 Task: Create Card Employee Grievance Review in Board Brand Identity Guidelines Best Practices to Workspace Accounting Software. Create Card Yoga Review in Board Email Marketing Drip Campaigns to Workspace Accounting Software. Create Card Employee Termination Review in Board Market Segmentation and Targeting Strategy Analysis and Optimization to Workspace Accounting Software
Action: Mouse moved to (78, 319)
Screenshot: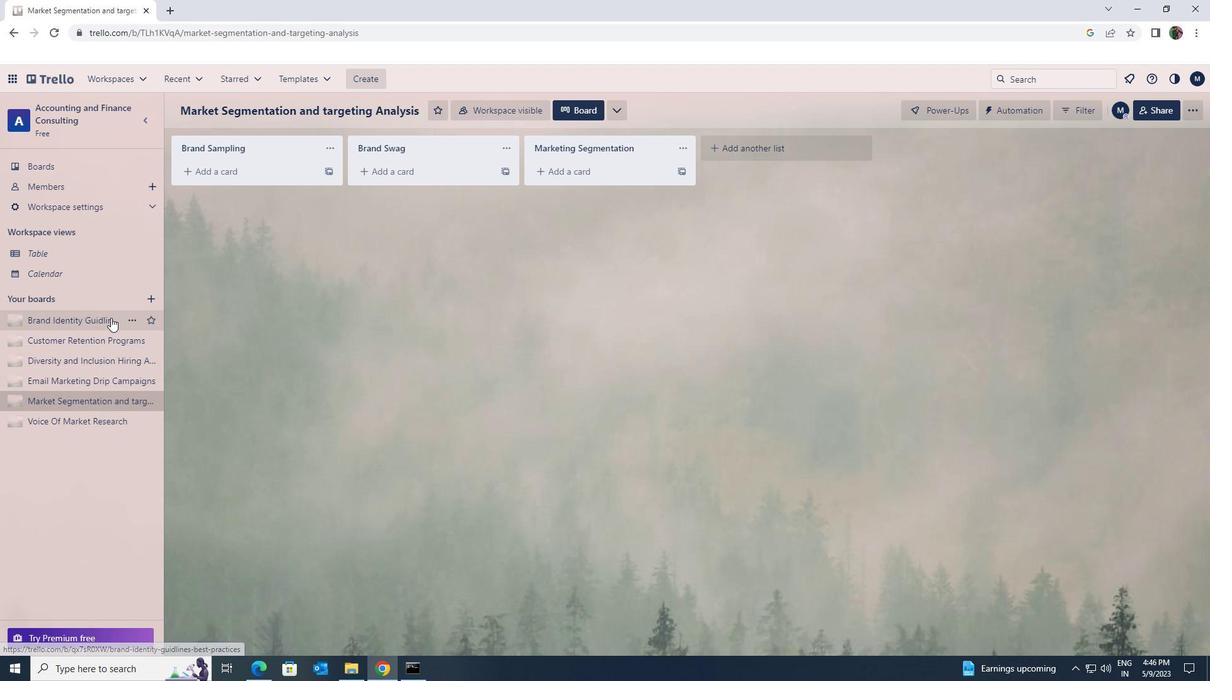 
Action: Mouse pressed left at (78, 319)
Screenshot: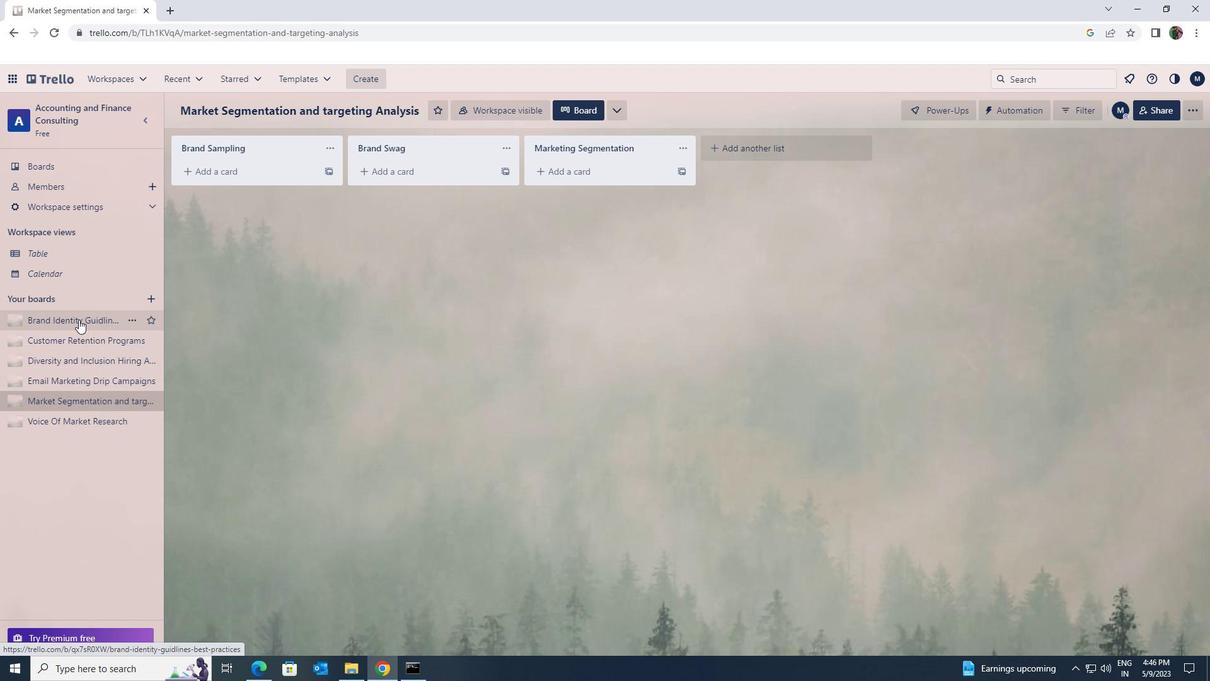 
Action: Mouse moved to (202, 172)
Screenshot: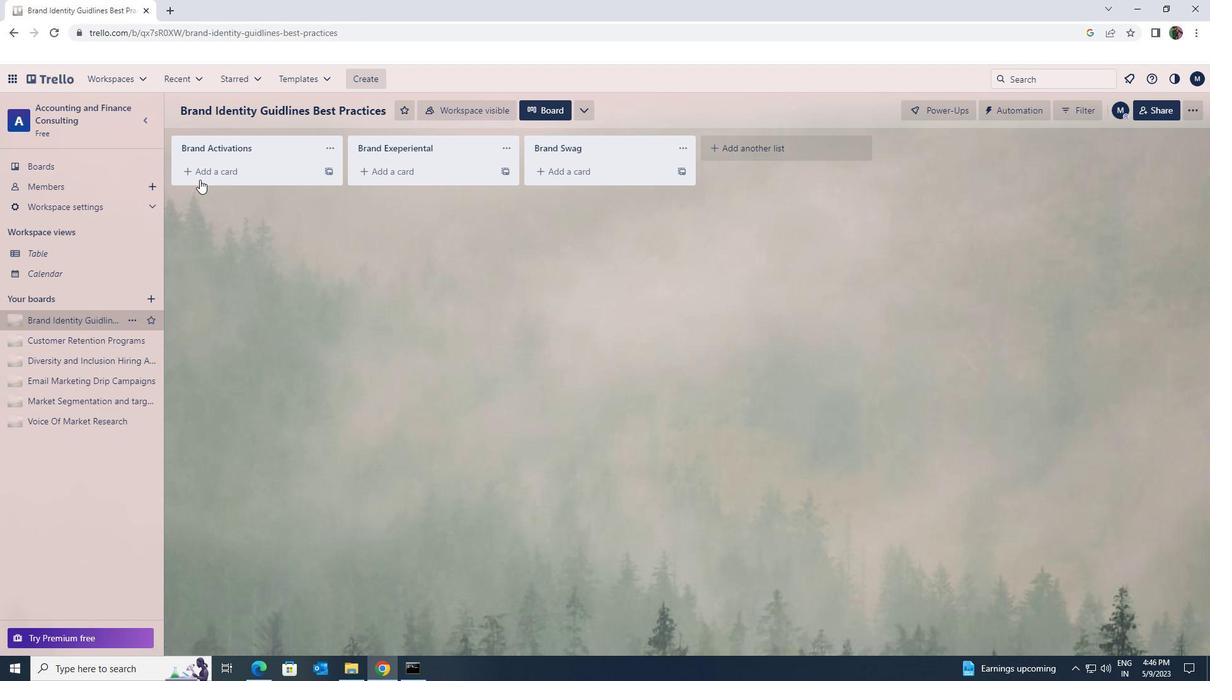 
Action: Mouse pressed left at (202, 172)
Screenshot: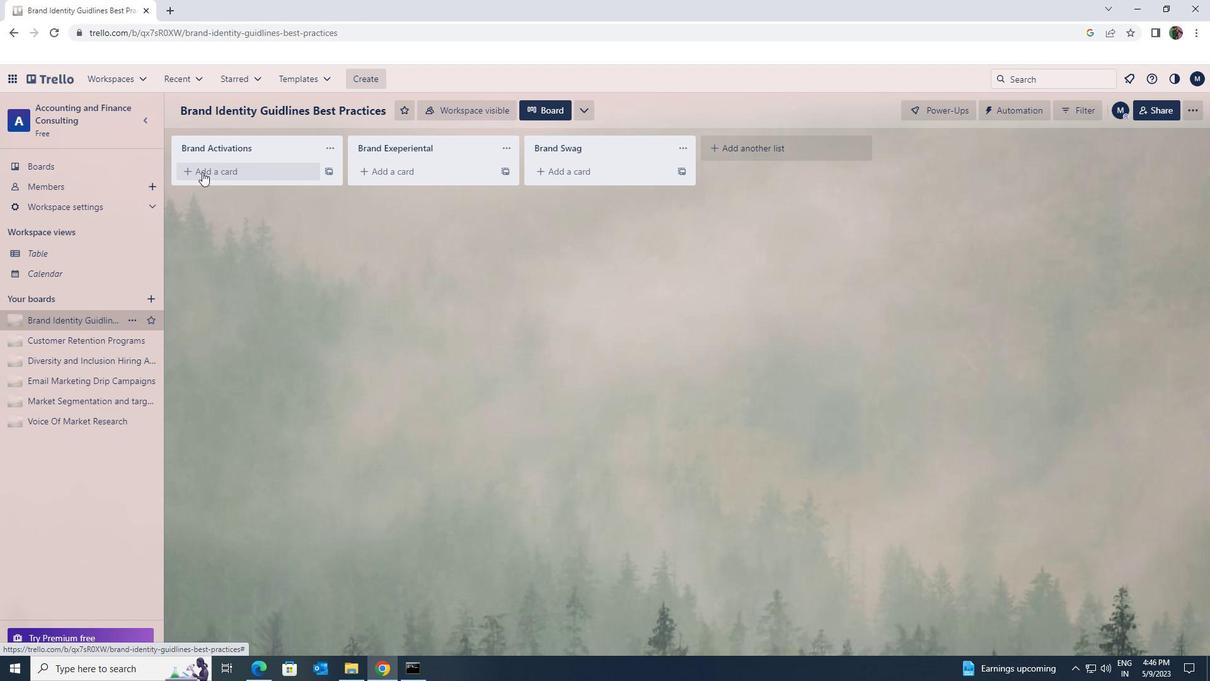 
Action: Key pressed <Key.shift>EMPLOYEE<Key.space><Key.shift>GRIEVANCE<Key.space><Key.shift>REVIEW
Screenshot: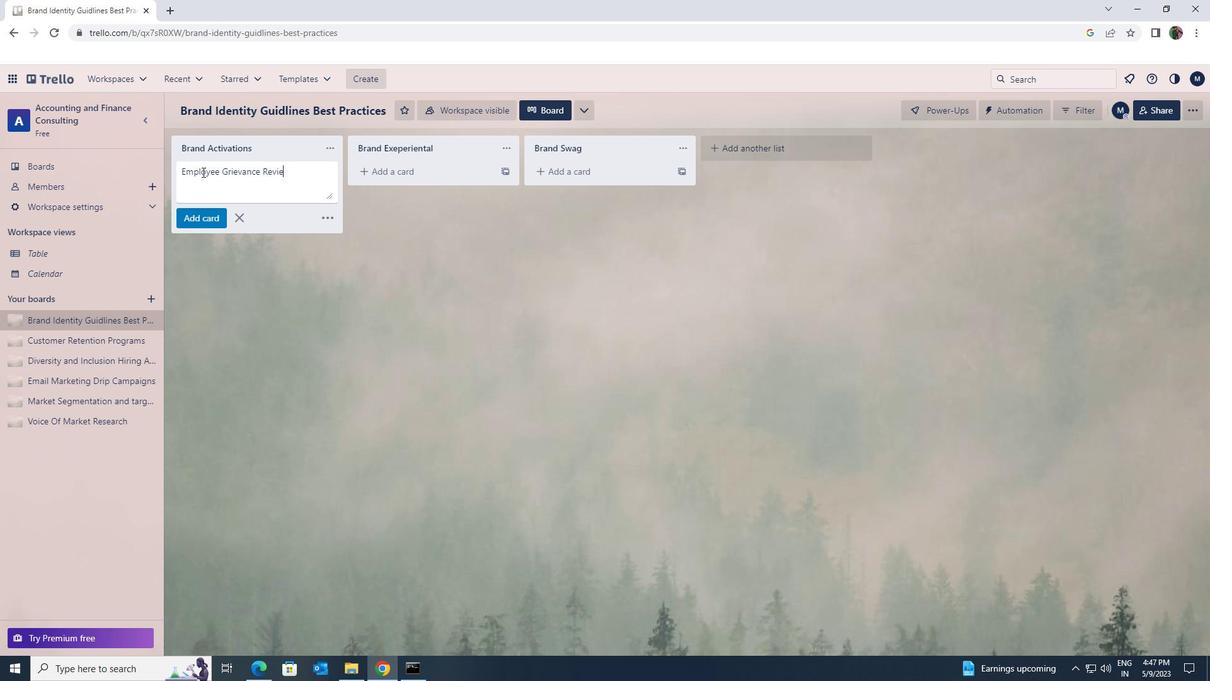 
Action: Mouse moved to (199, 215)
Screenshot: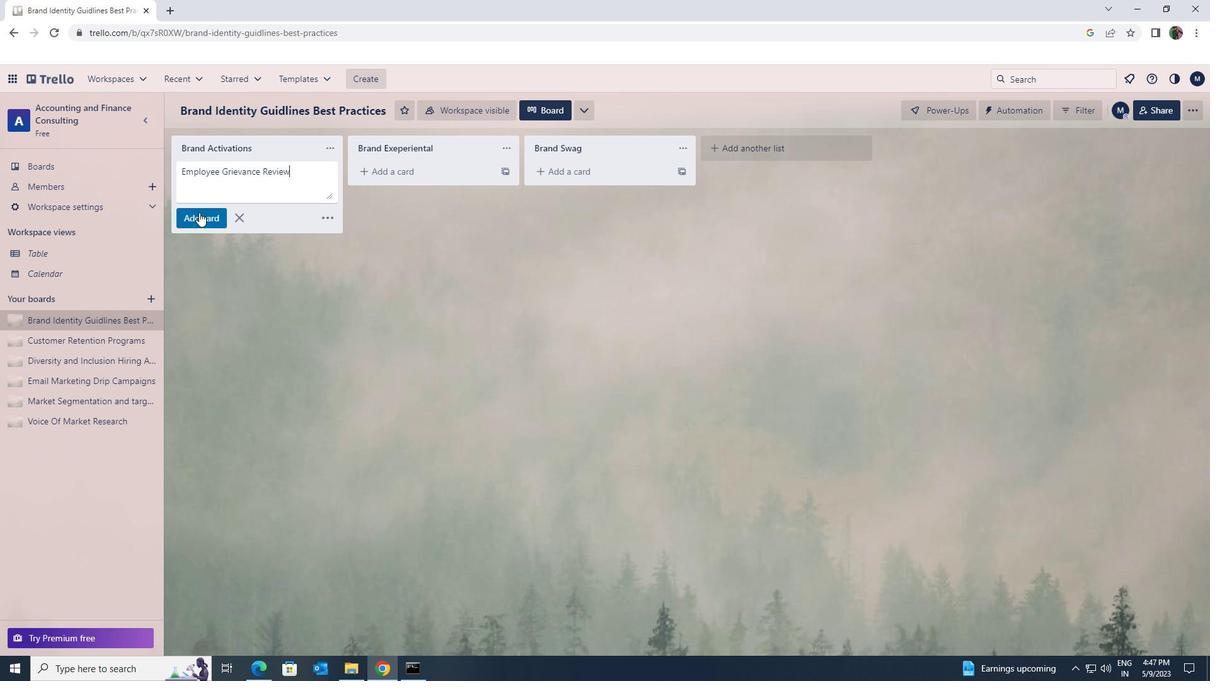 
Action: Mouse pressed left at (199, 215)
Screenshot: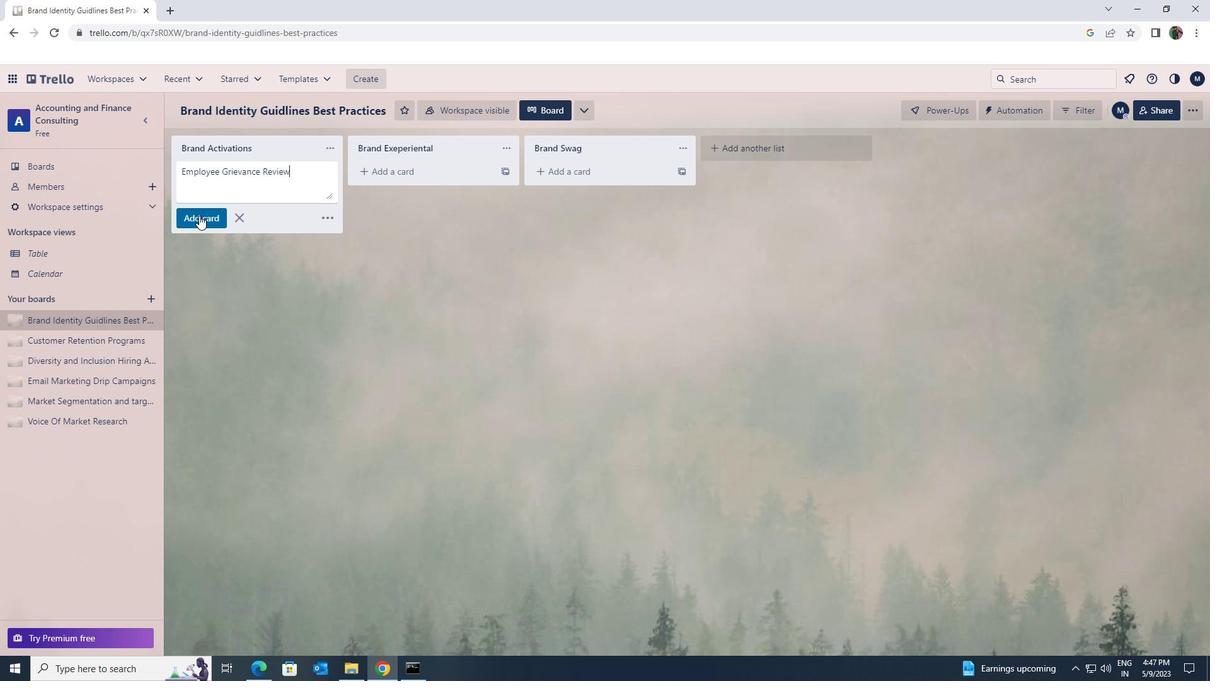 
Action: Mouse moved to (115, 380)
Screenshot: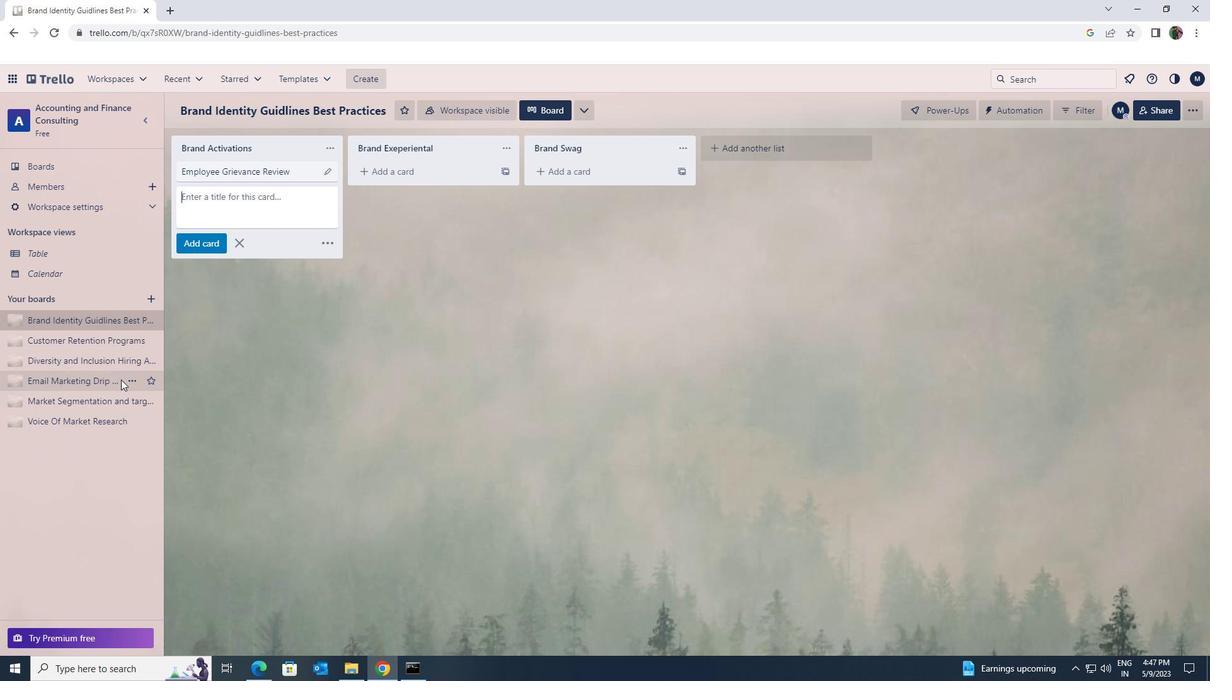 
Action: Mouse pressed left at (115, 380)
Screenshot: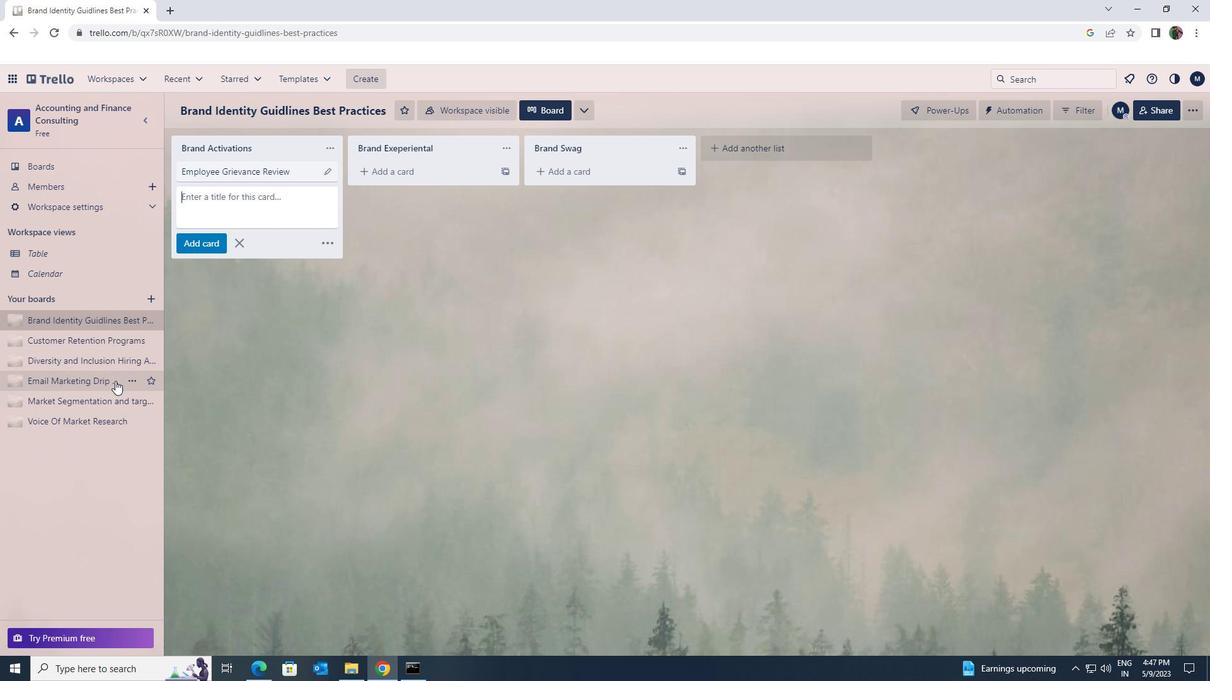 
Action: Mouse pressed left at (115, 380)
Screenshot: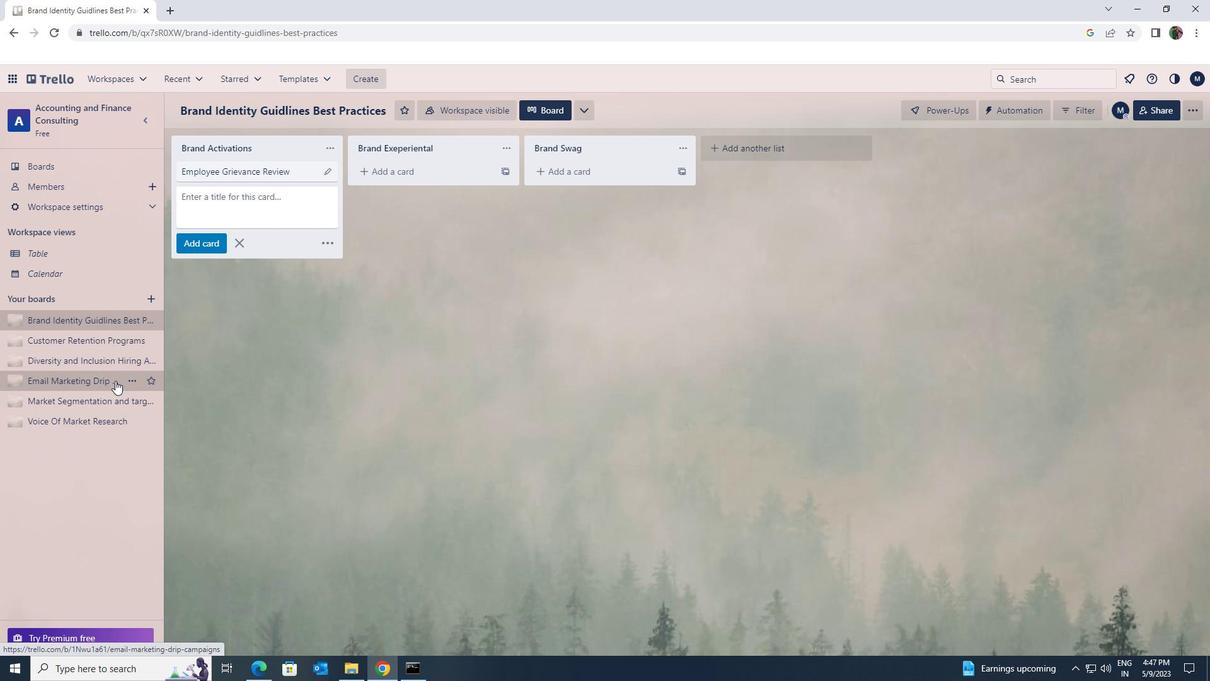 
Action: Mouse moved to (215, 175)
Screenshot: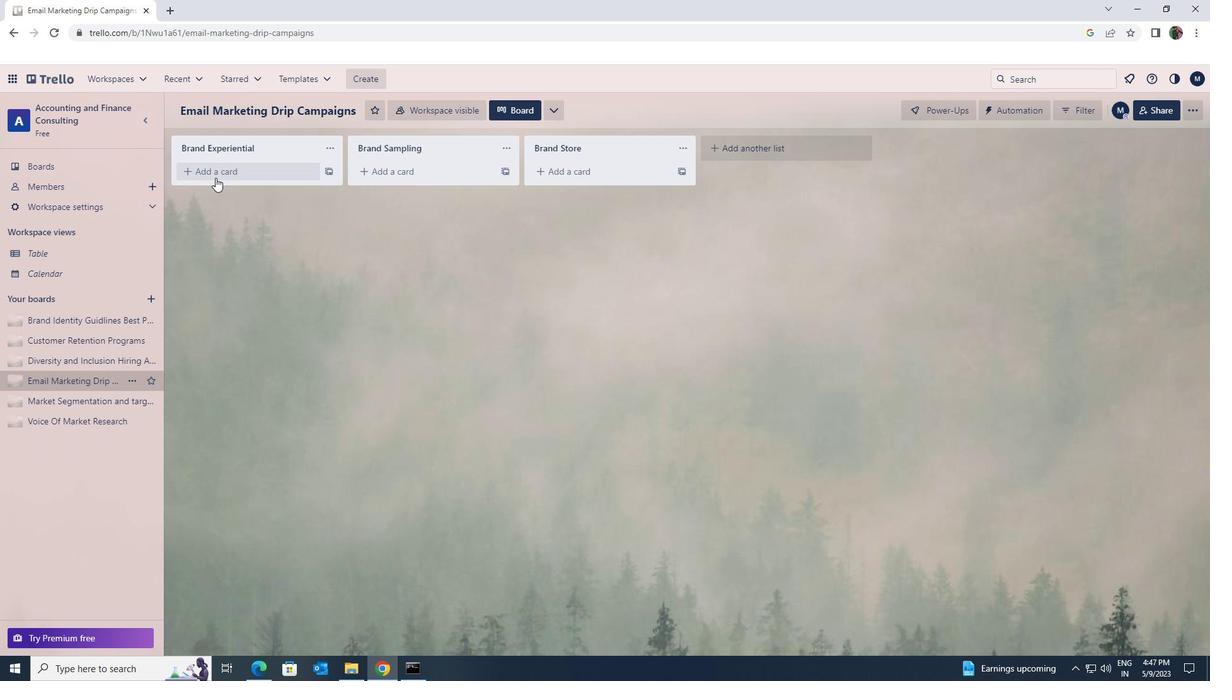 
Action: Mouse pressed left at (215, 175)
Screenshot: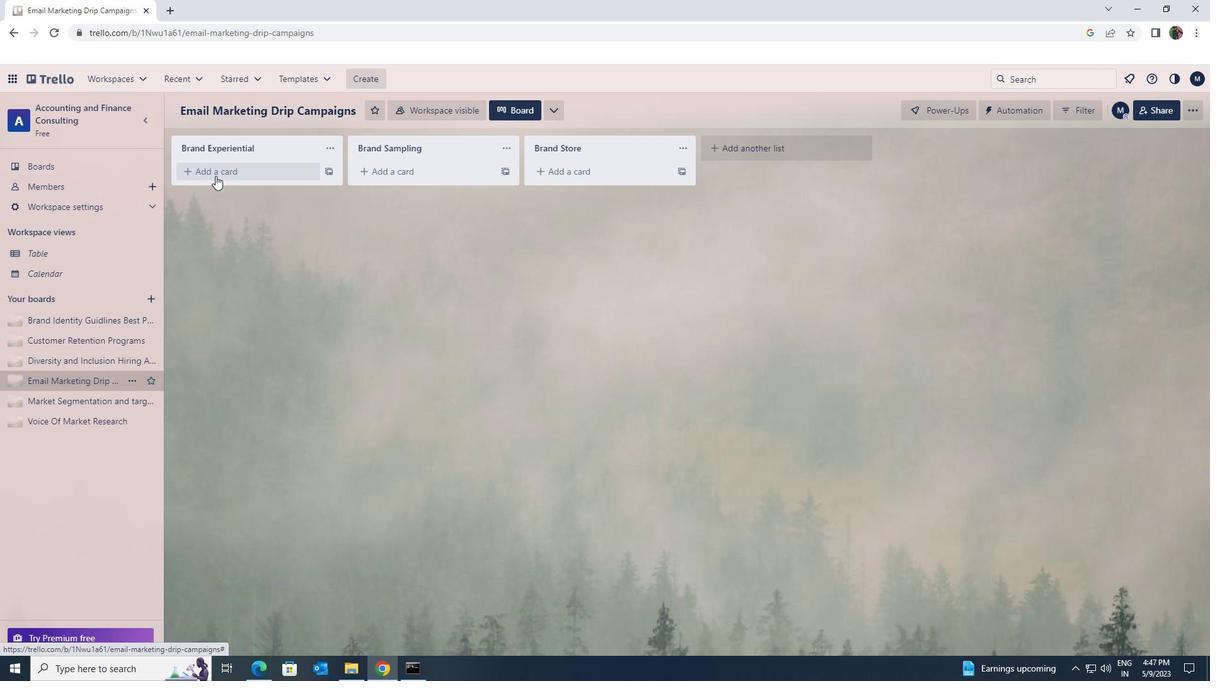 
Action: Key pressed <Key.shift>YOGA<Key.space><Key.shift>REC<Key.backspace>VIEW
Screenshot: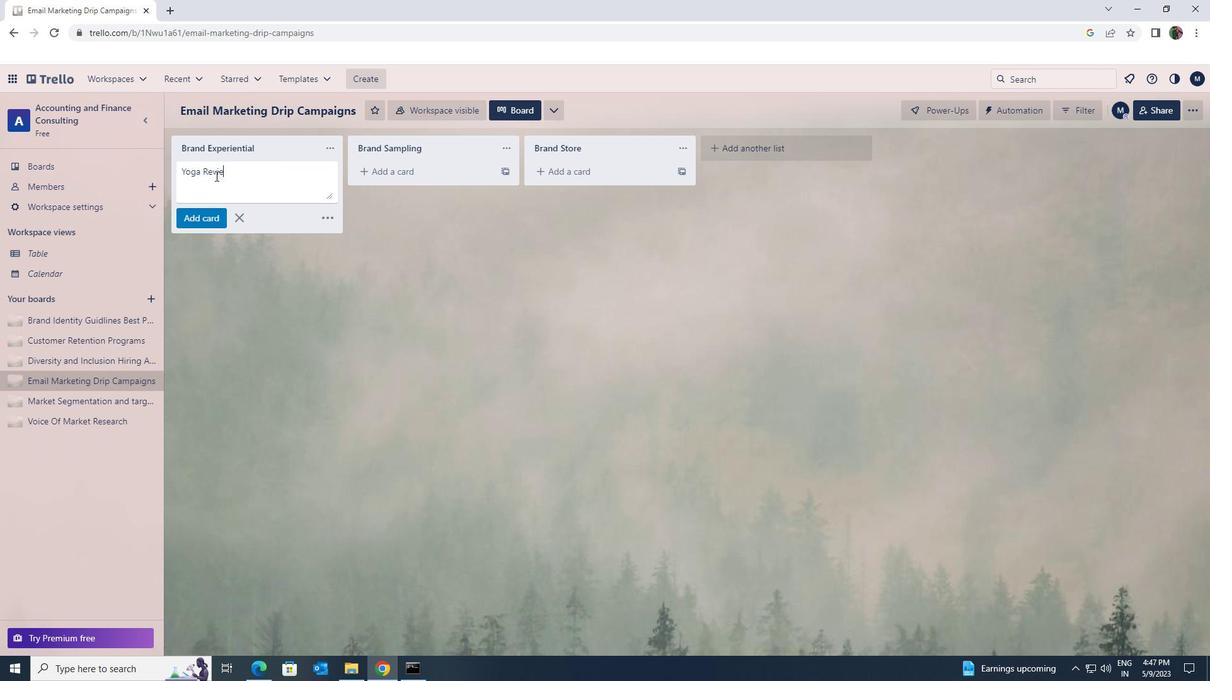 
Action: Mouse moved to (206, 213)
Screenshot: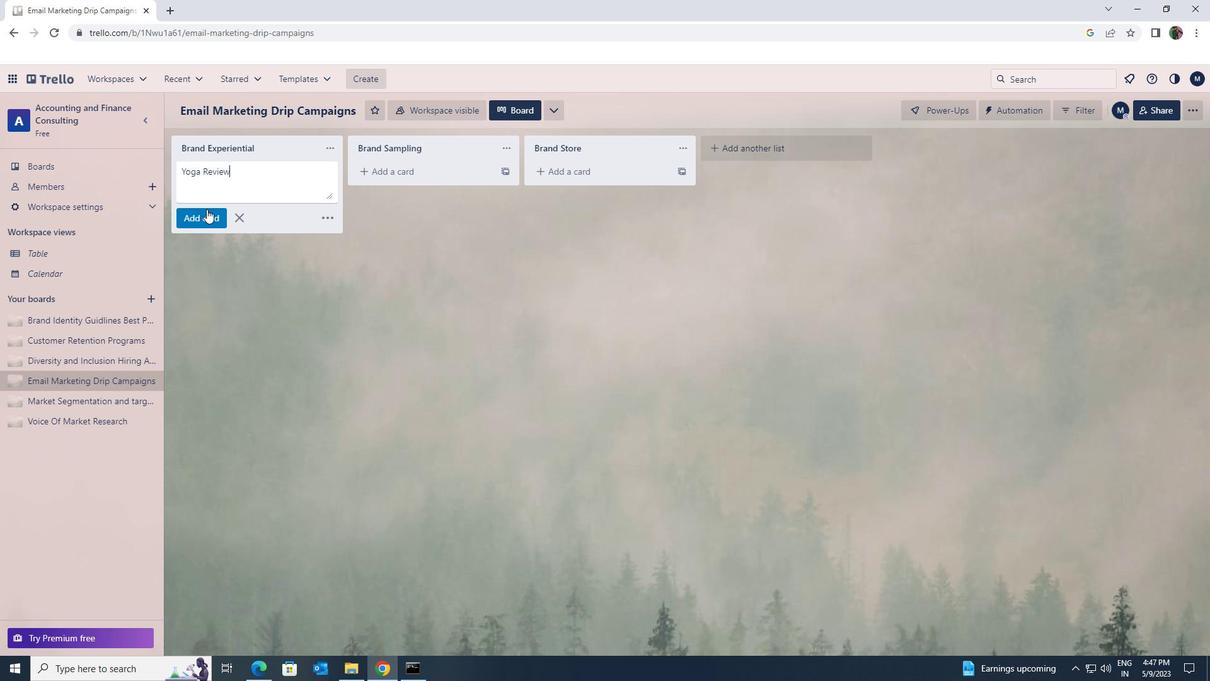
Action: Mouse pressed left at (206, 213)
Screenshot: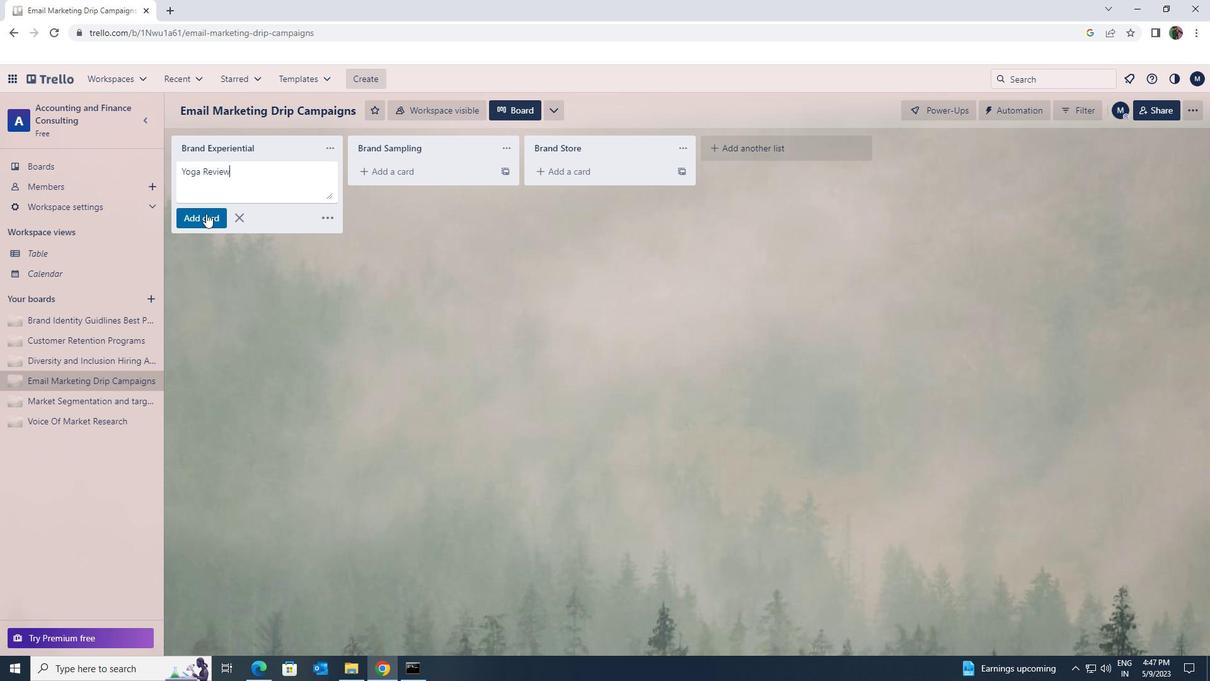 
Action: Mouse moved to (107, 398)
Screenshot: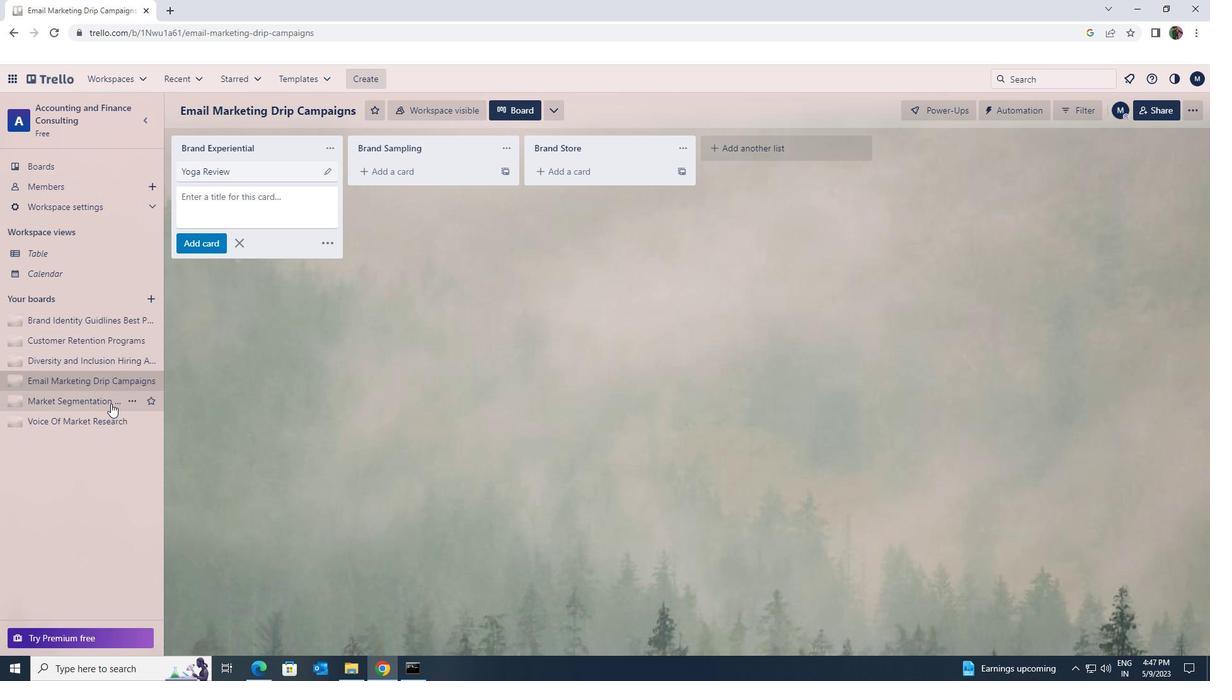 
Action: Mouse pressed left at (107, 398)
Screenshot: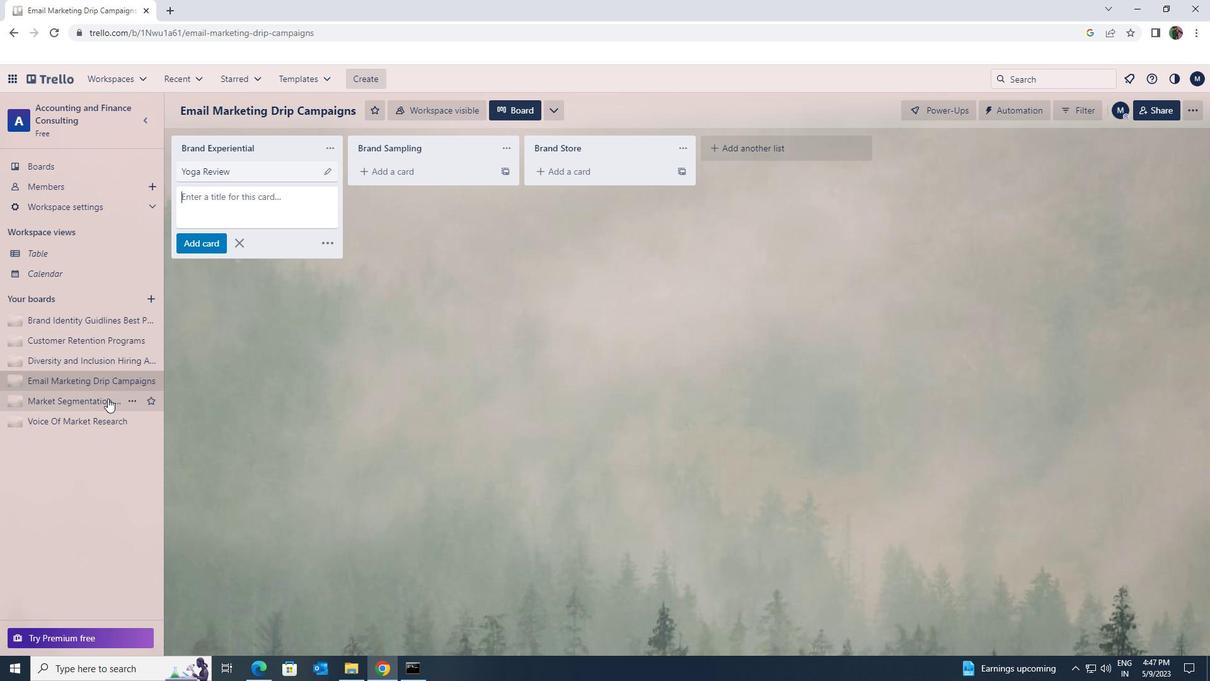
Action: Mouse moved to (209, 170)
Screenshot: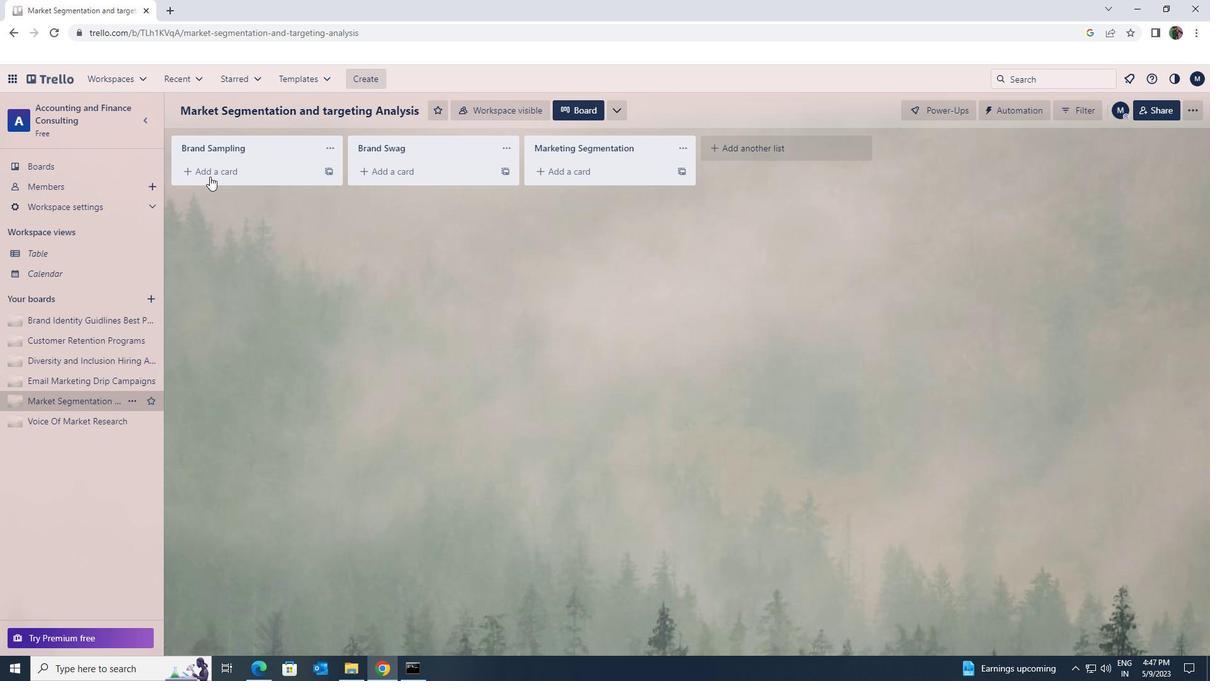 
Action: Mouse pressed left at (209, 170)
Screenshot: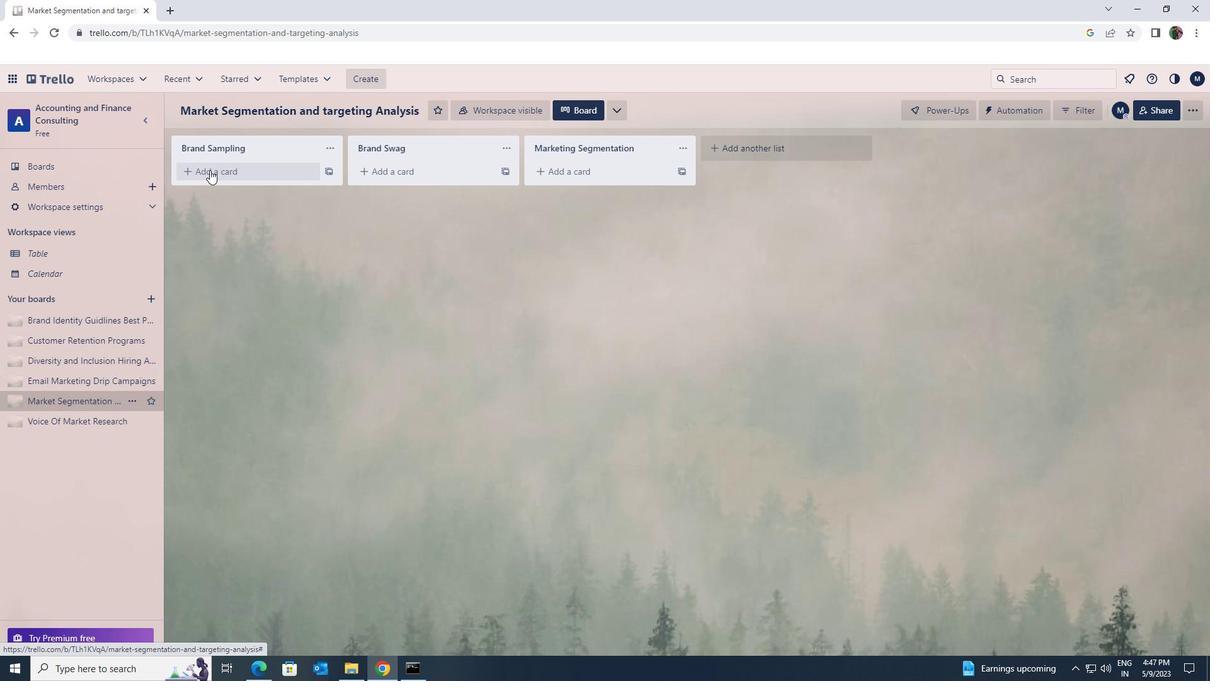 
Action: Key pressed <Key.shift><Key.shift><Key.shift><Key.shift><Key.shift><Key.shift><Key.shift><Key.shift><Key.shift><Key.shift><Key.shift><Key.shift><Key.shift><Key.shift><Key.shift><Key.shift><Key.shift><Key.shift><Key.shift><Key.shift><Key.shift><Key.shift><Key.shift><Key.shift><Key.shift><Key.shift><Key.shift><Key.shift><Key.shift><Key.shift><Key.shift><Key.shift><Key.shift><Key.shift><Key.shift><Key.shift><Key.shift><Key.shift><Key.shift><Key.shift><Key.shift><Key.shift><Key.shift><Key.shift><Key.shift><Key.shift><Key.shift>EMPLOYEE<Key.space><Key.shift>TERMINATION<Key.space><Key.shift>REVIEW
Screenshot: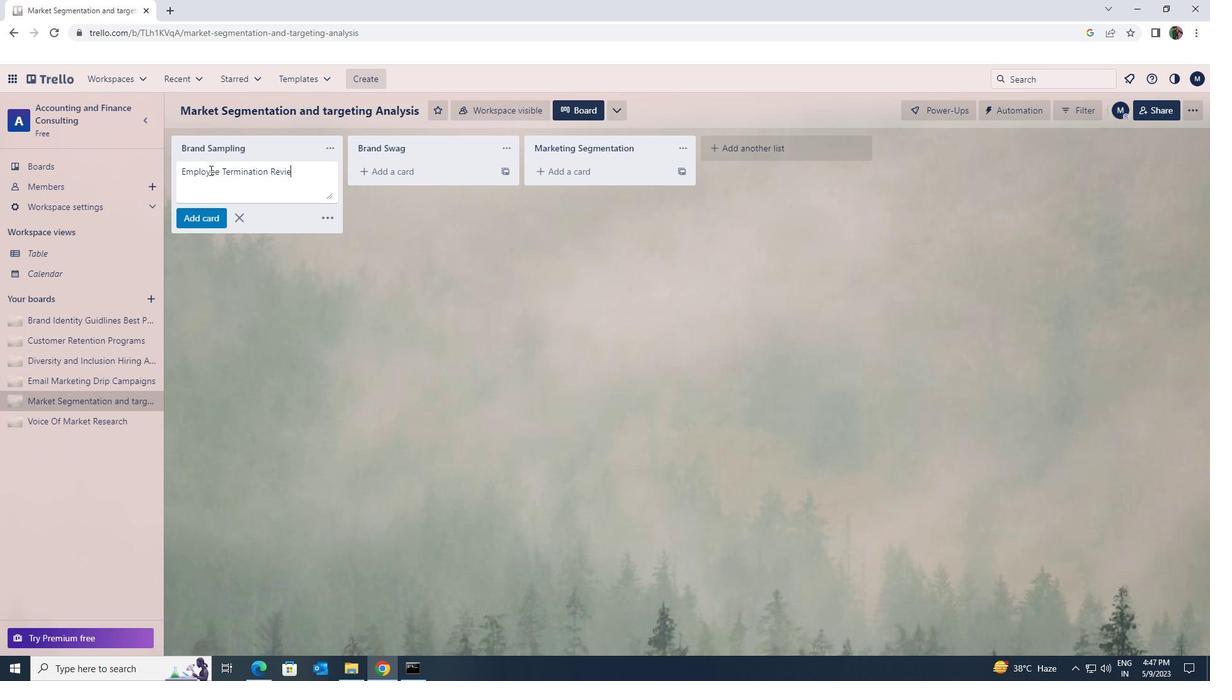 
Action: Mouse moved to (207, 211)
Screenshot: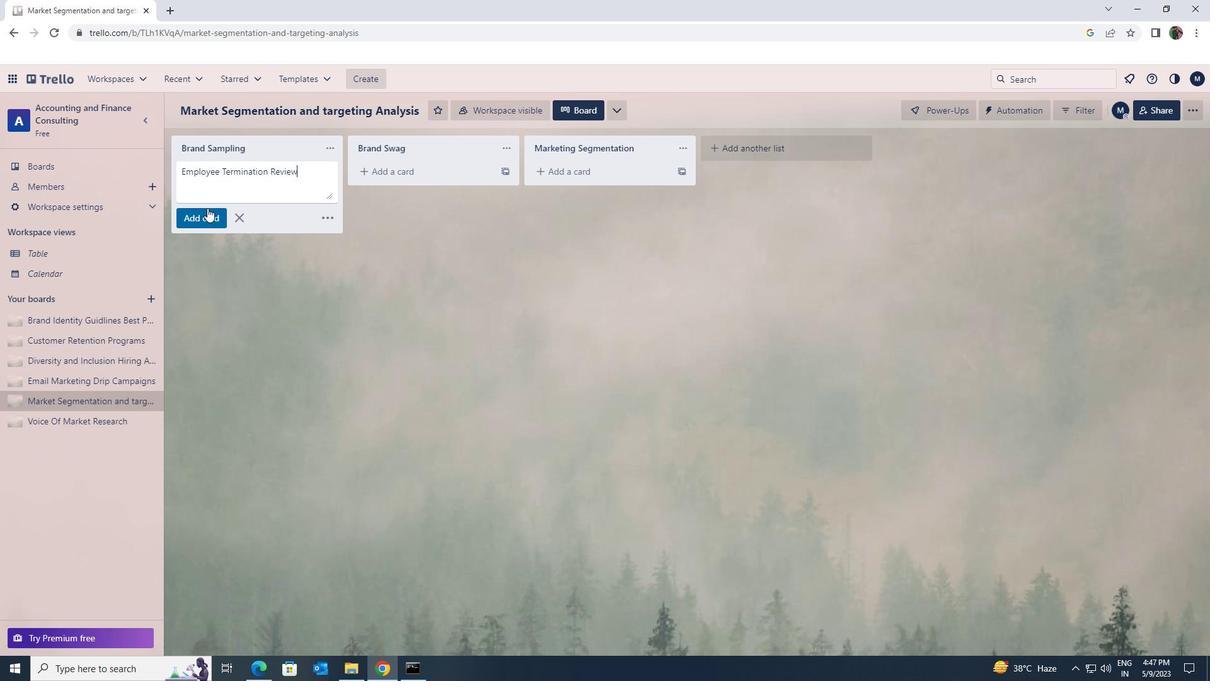 
Action: Mouse pressed left at (207, 211)
Screenshot: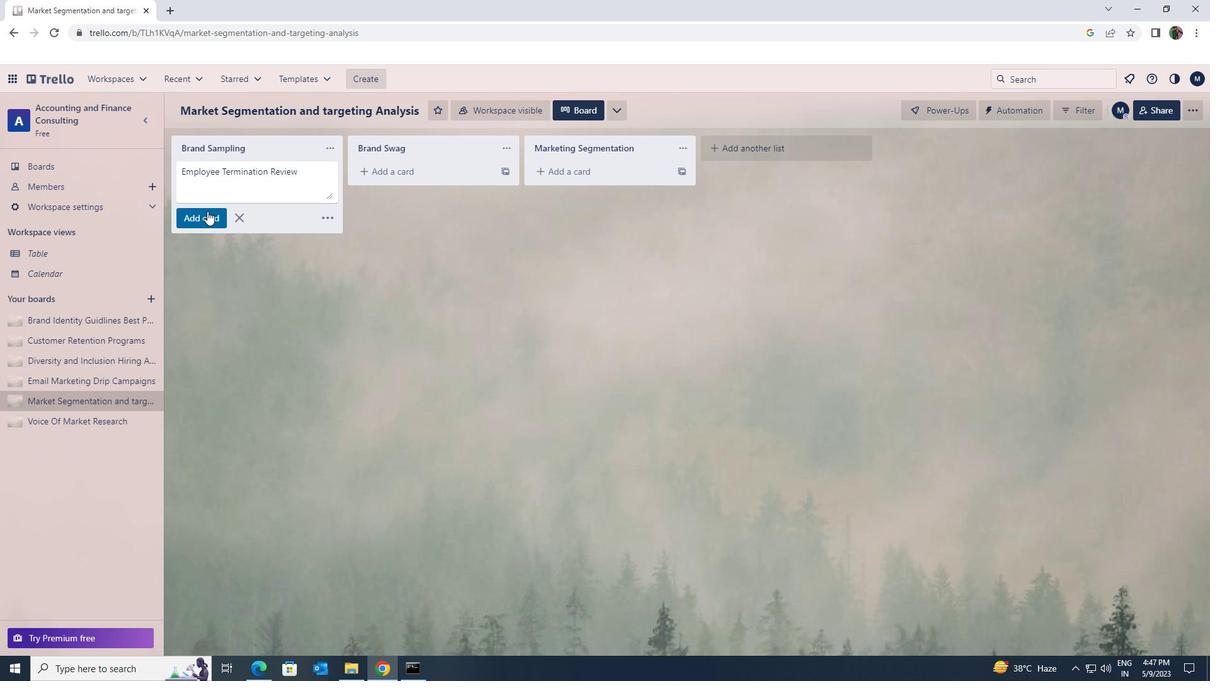 
Action: Mouse moved to (231, 233)
Screenshot: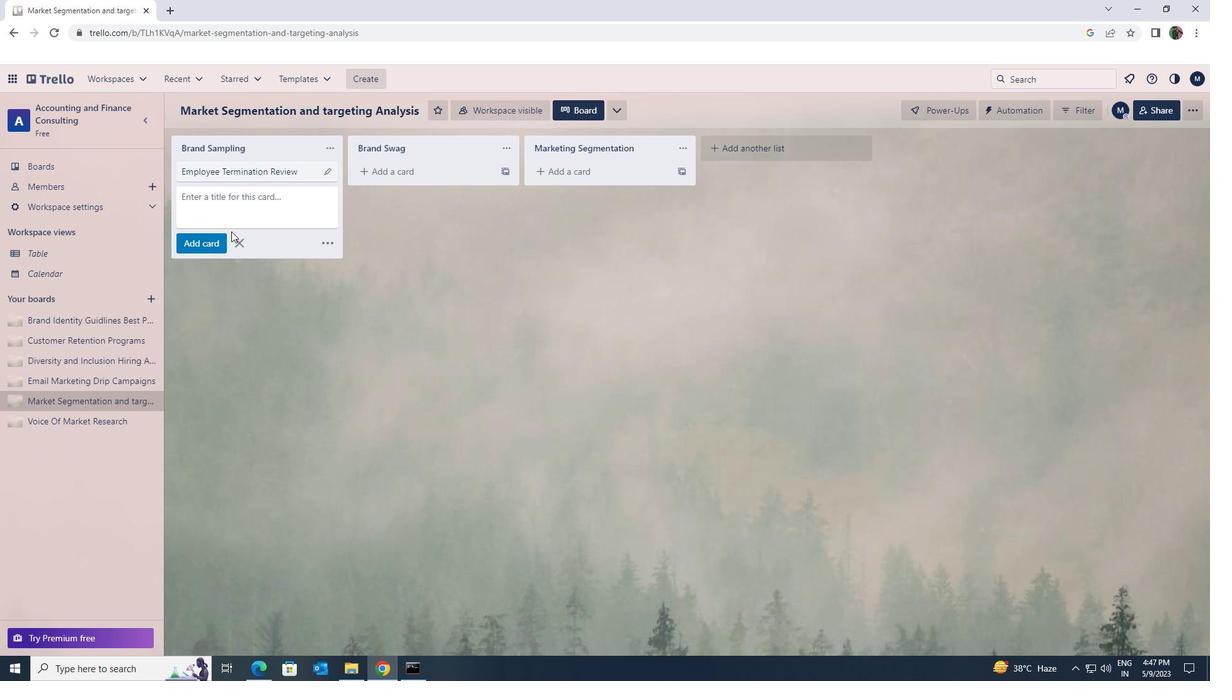 
